 Task: Convert an audio file to OGG format for game development purposes.
Action: Mouse moved to (100, 14)
Screenshot: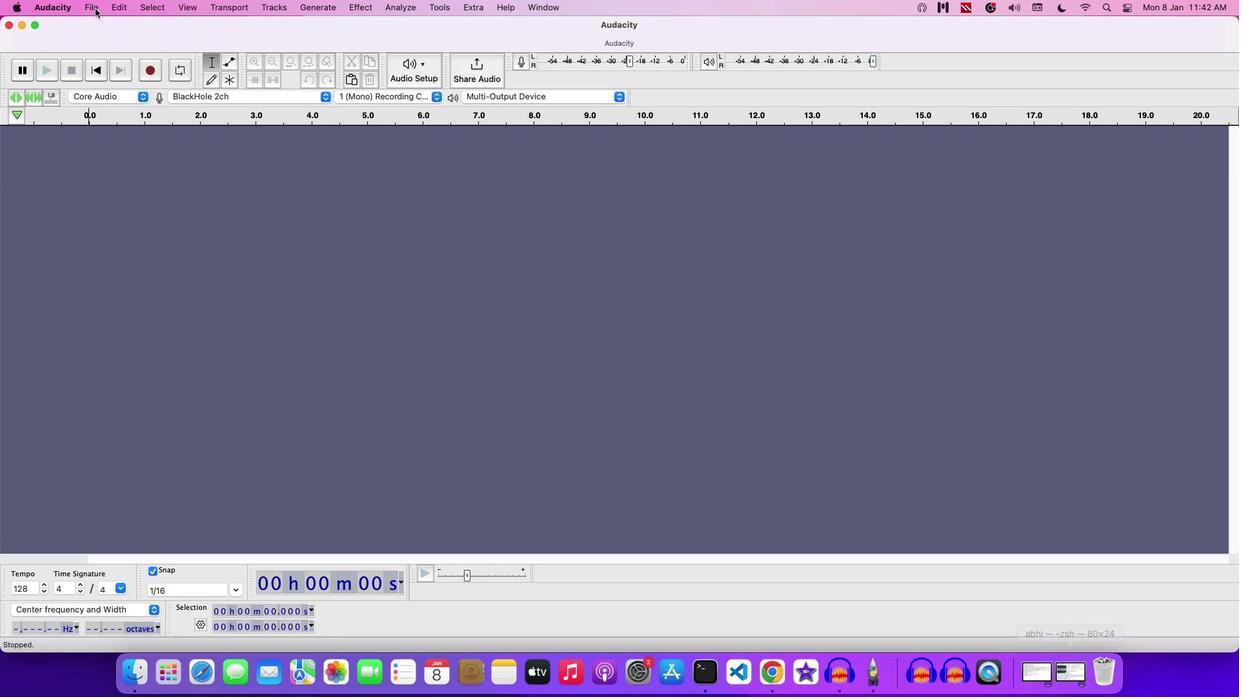 
Action: Mouse pressed left at (100, 14)
Screenshot: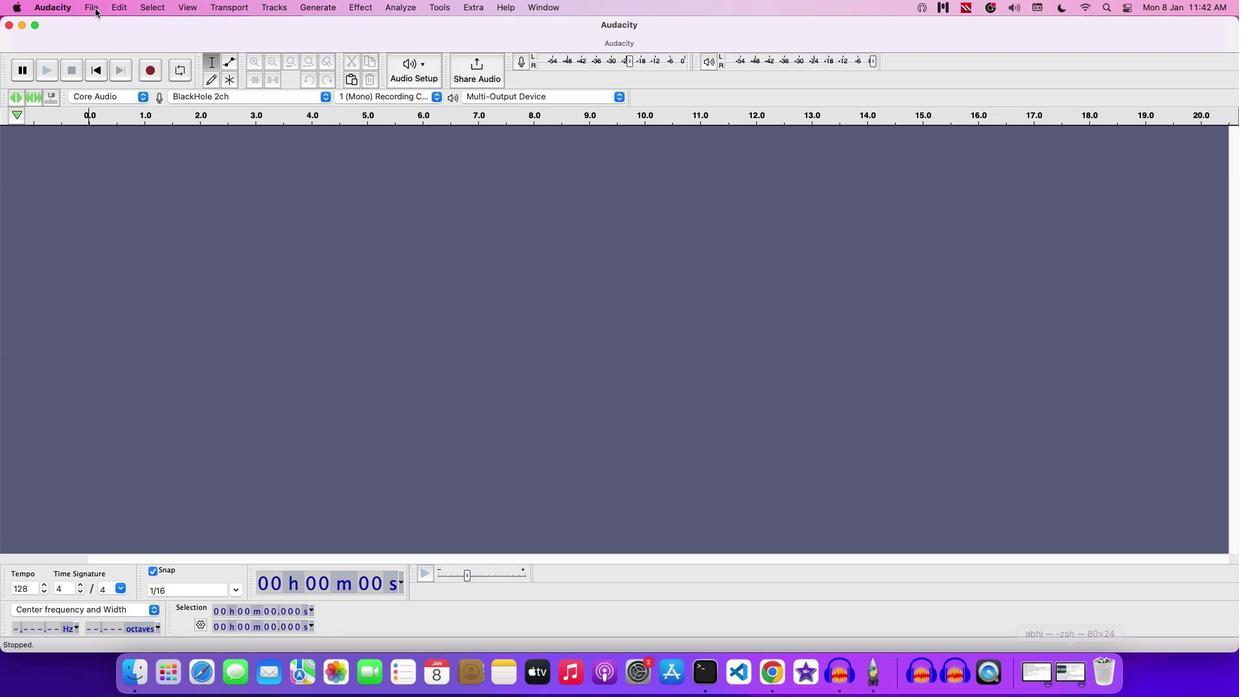 
Action: Mouse moved to (98, 43)
Screenshot: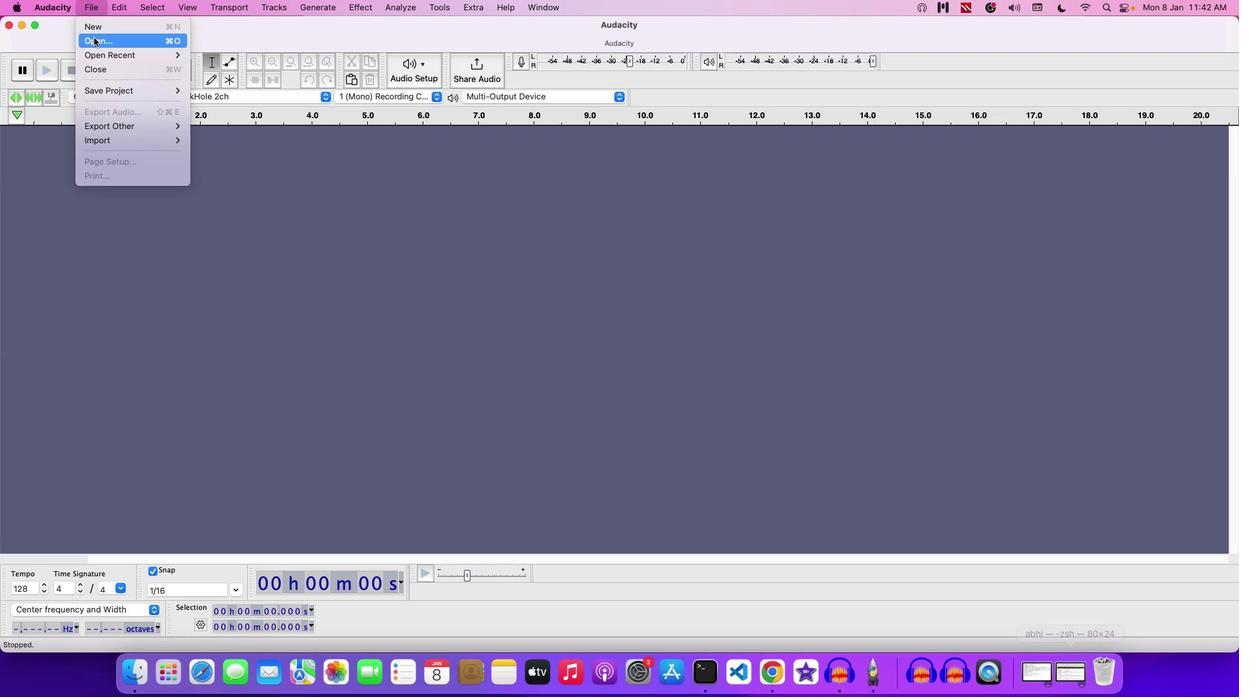 
Action: Mouse pressed left at (98, 43)
Screenshot: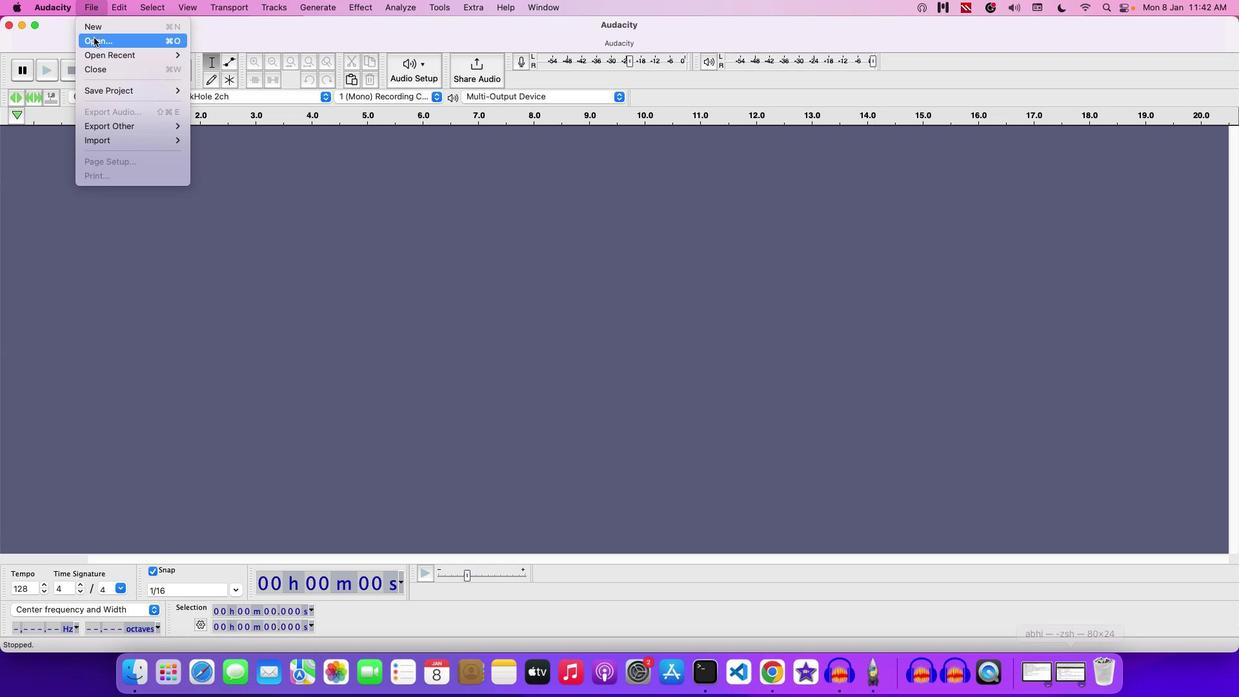 
Action: Mouse moved to (533, 238)
Screenshot: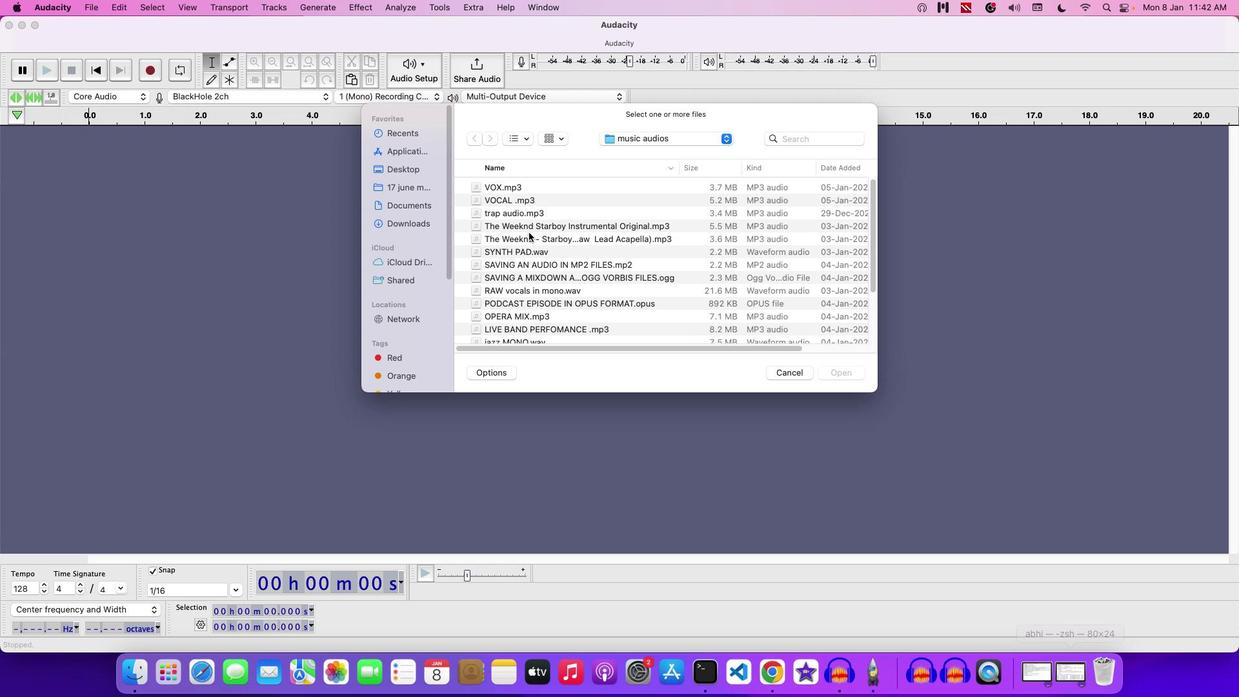 
Action: Mouse pressed left at (533, 238)
Screenshot: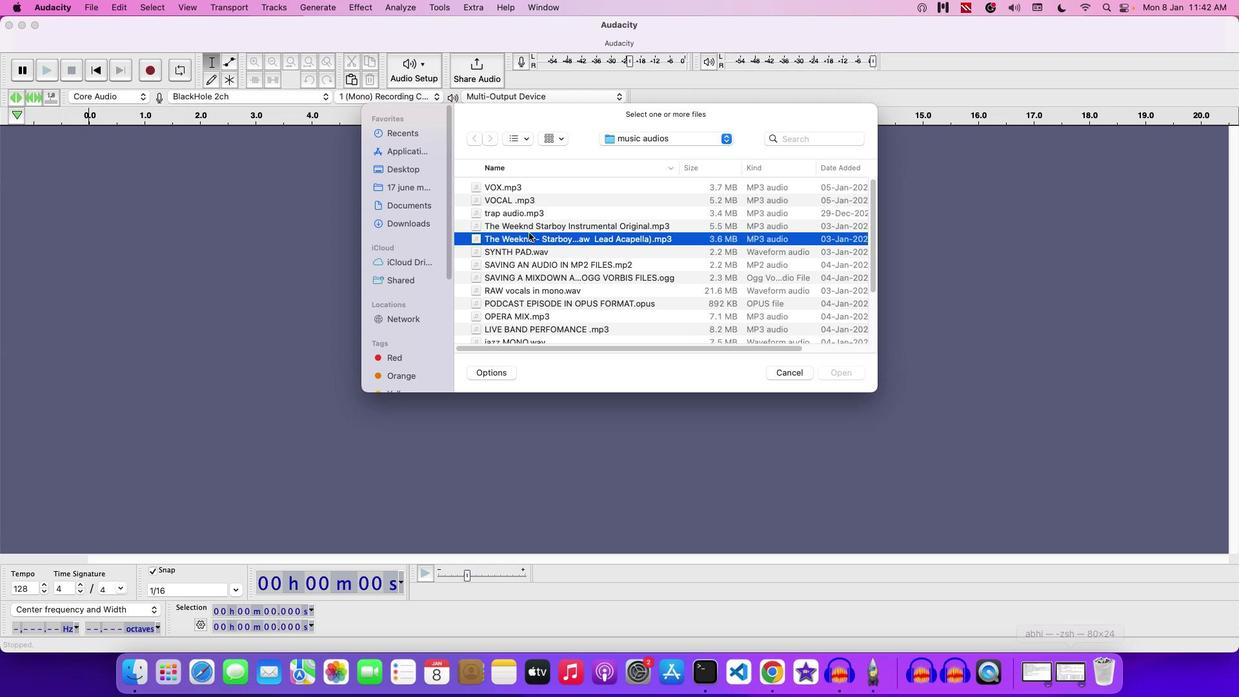 
Action: Mouse moved to (538, 232)
Screenshot: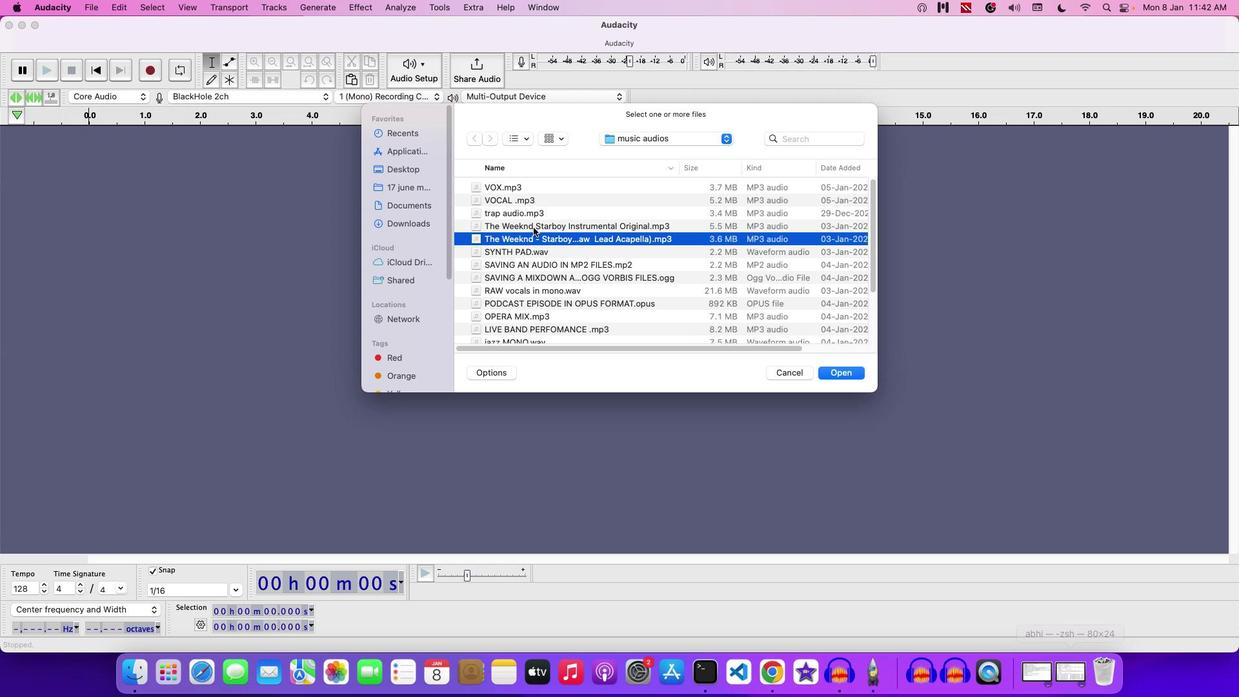 
Action: Mouse pressed left at (538, 232)
Screenshot: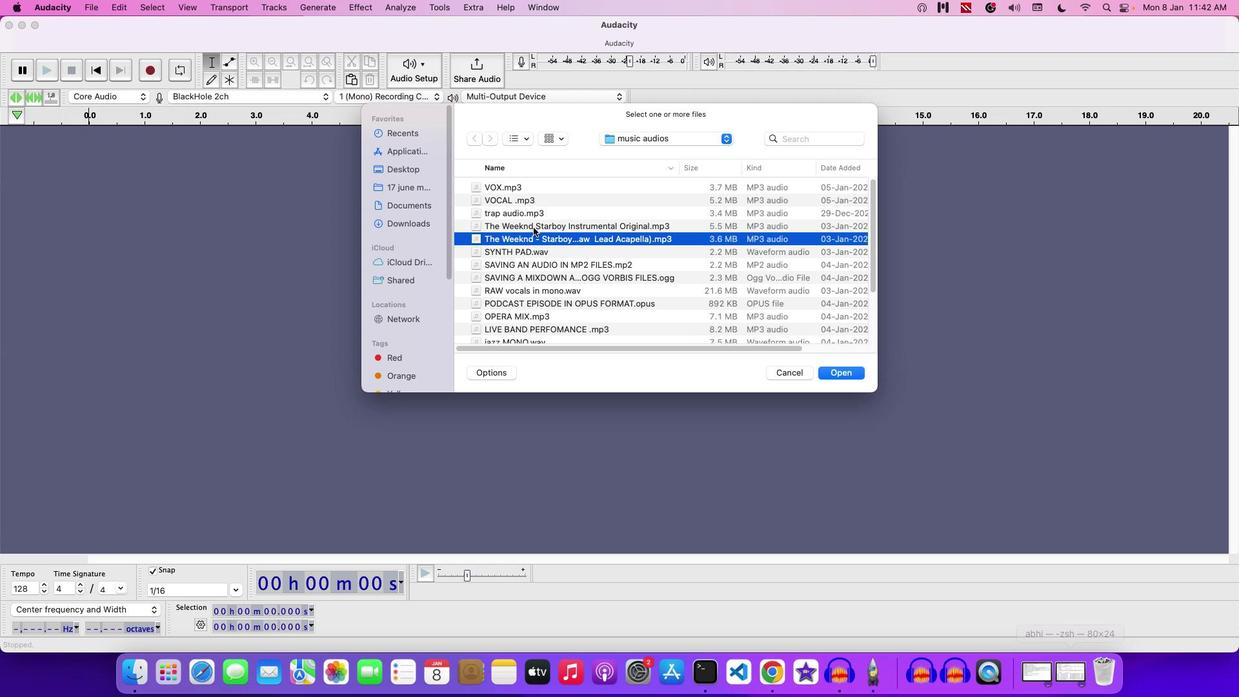 
Action: Mouse moved to (550, 231)
Screenshot: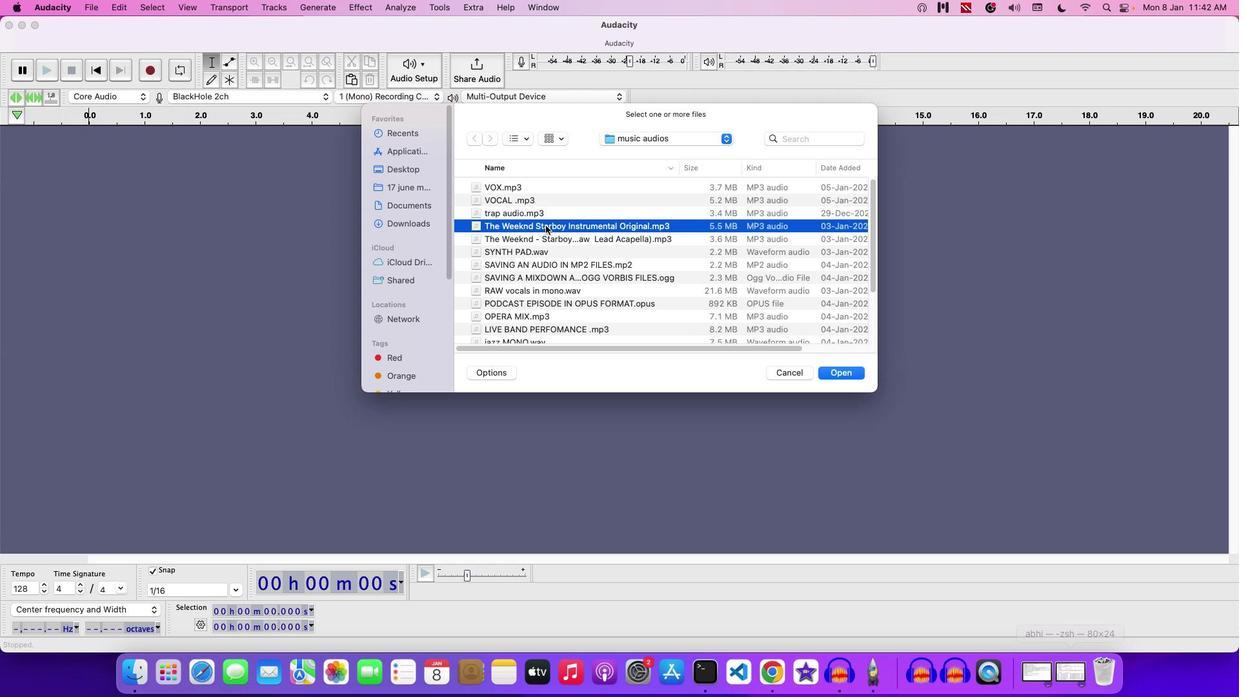 
Action: Mouse pressed left at (550, 231)
Screenshot: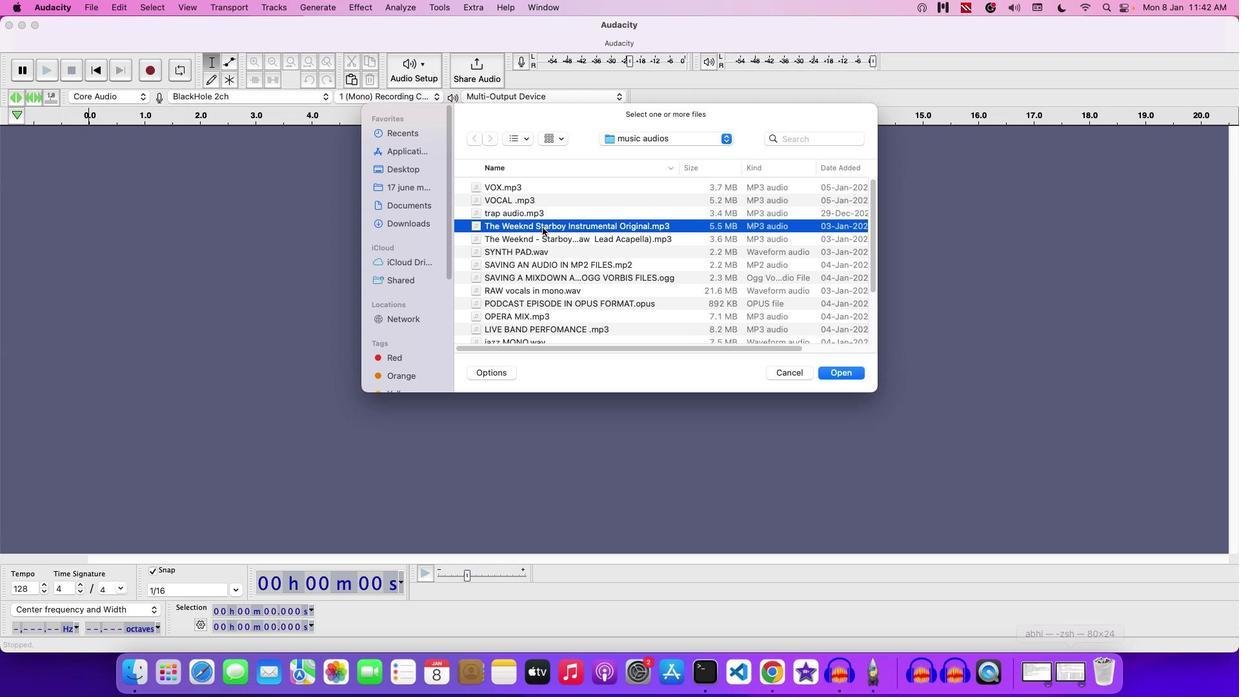 
Action: Mouse moved to (795, 377)
Screenshot: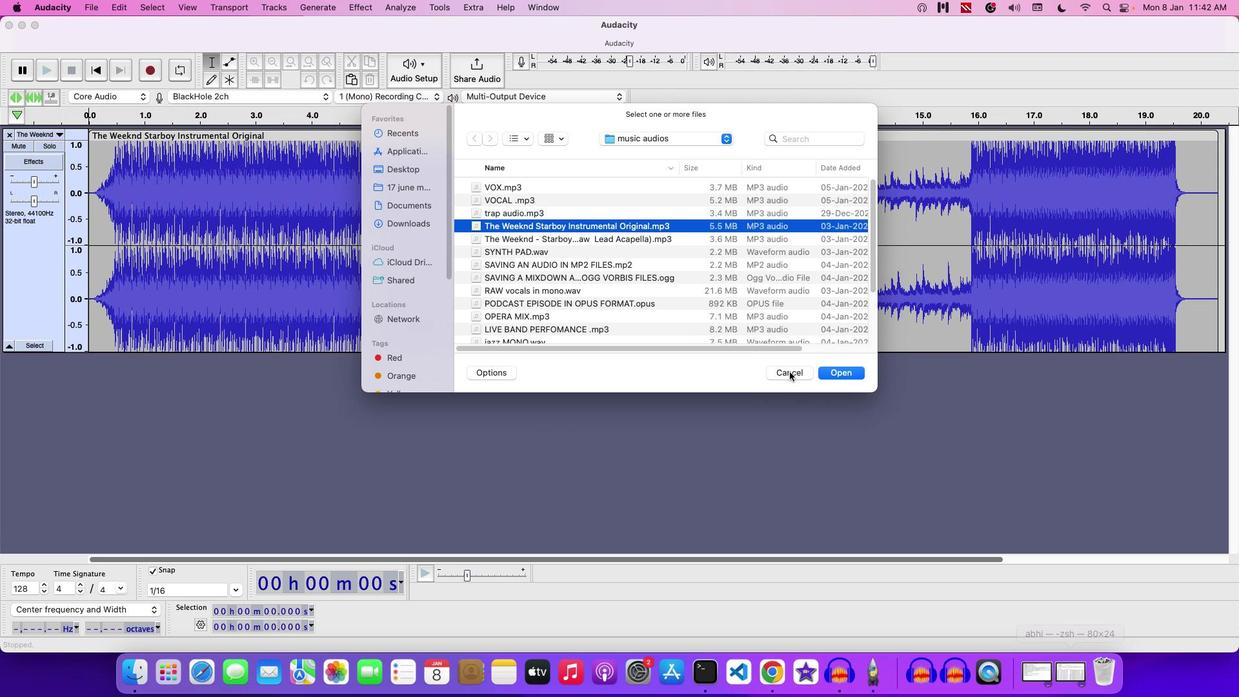 
Action: Mouse pressed left at (795, 377)
Screenshot: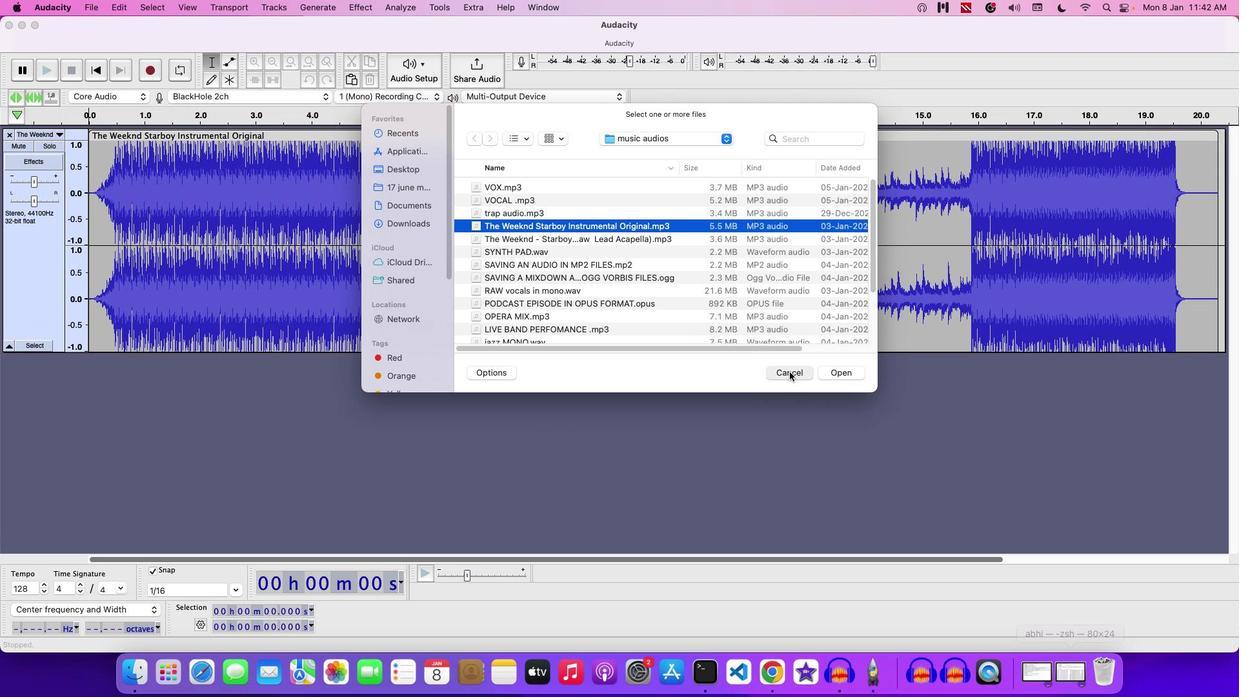 
Action: Mouse moved to (101, 16)
Screenshot: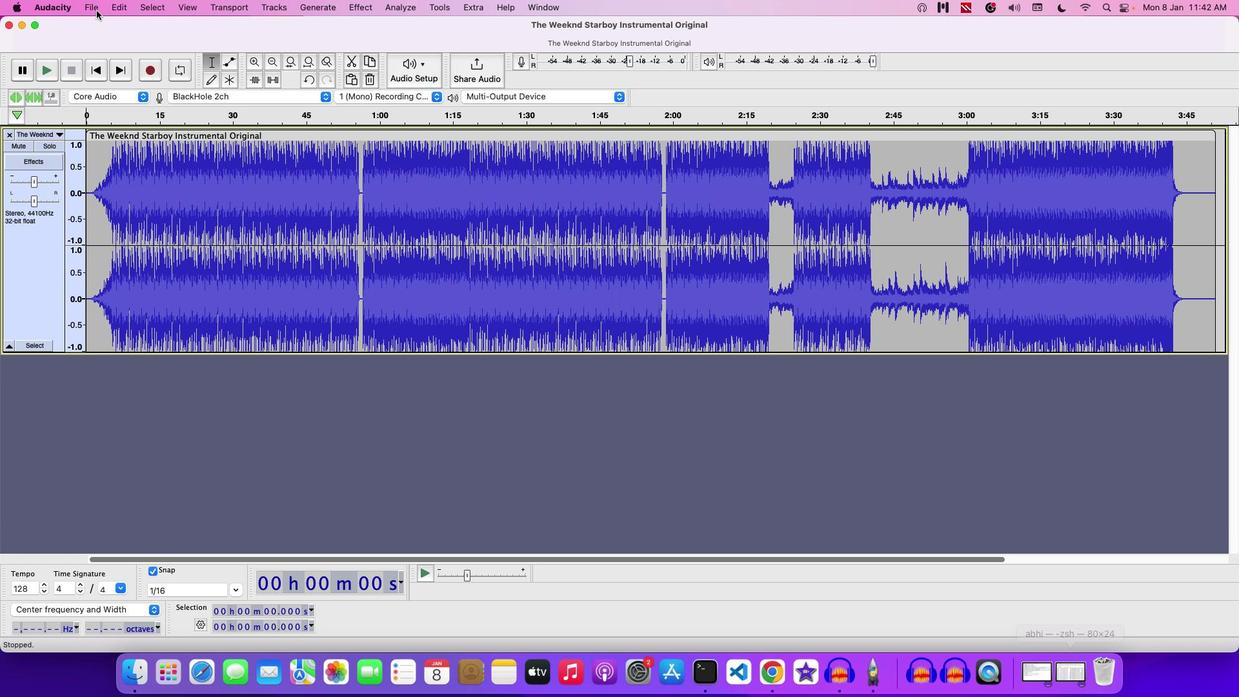 
Action: Mouse pressed left at (101, 16)
Screenshot: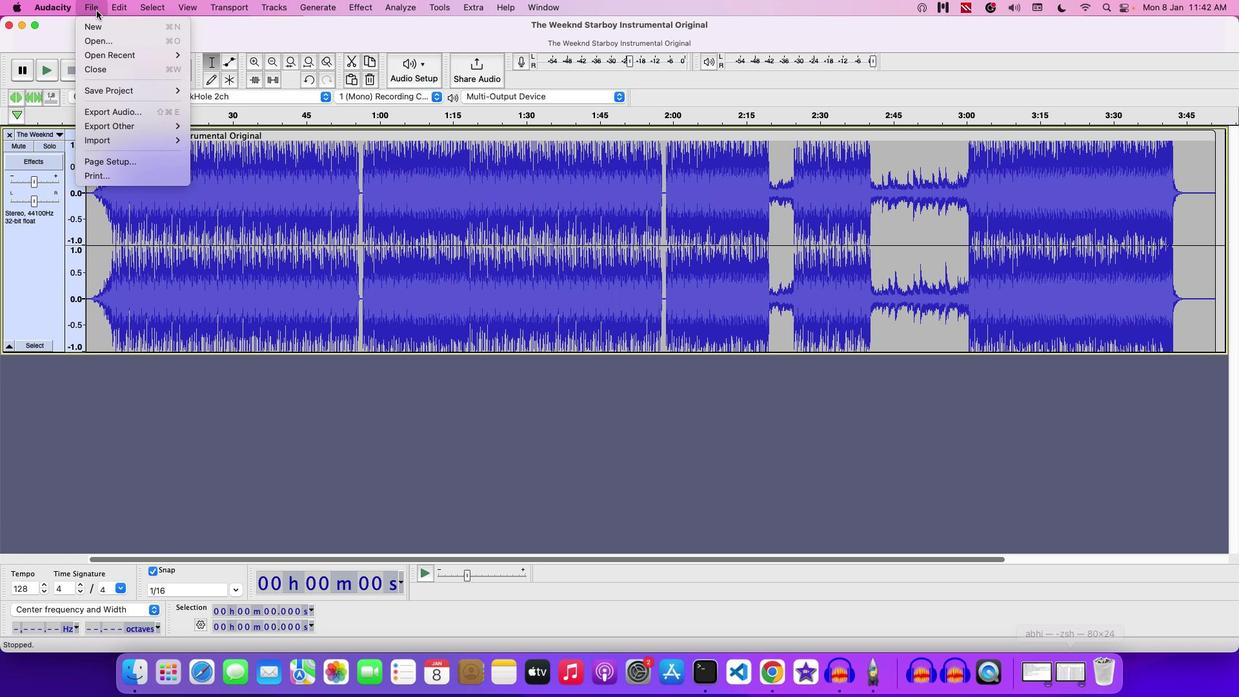 
Action: Mouse moved to (113, 117)
Screenshot: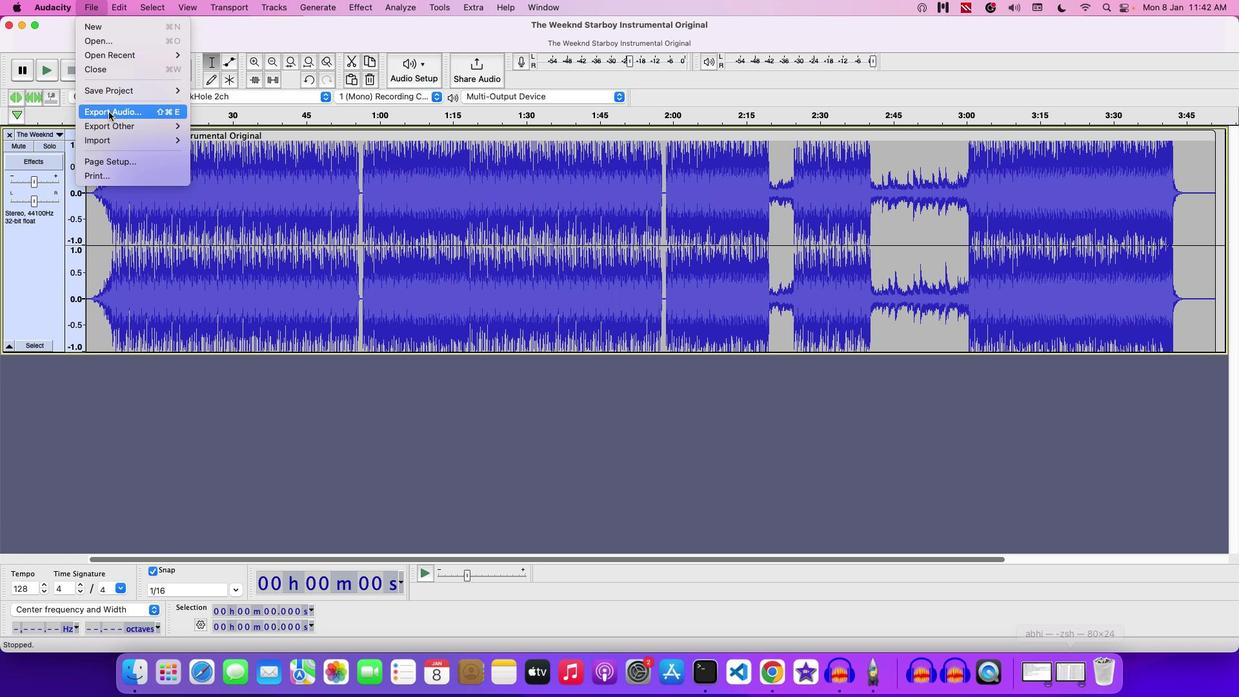 
Action: Mouse pressed left at (113, 117)
Screenshot: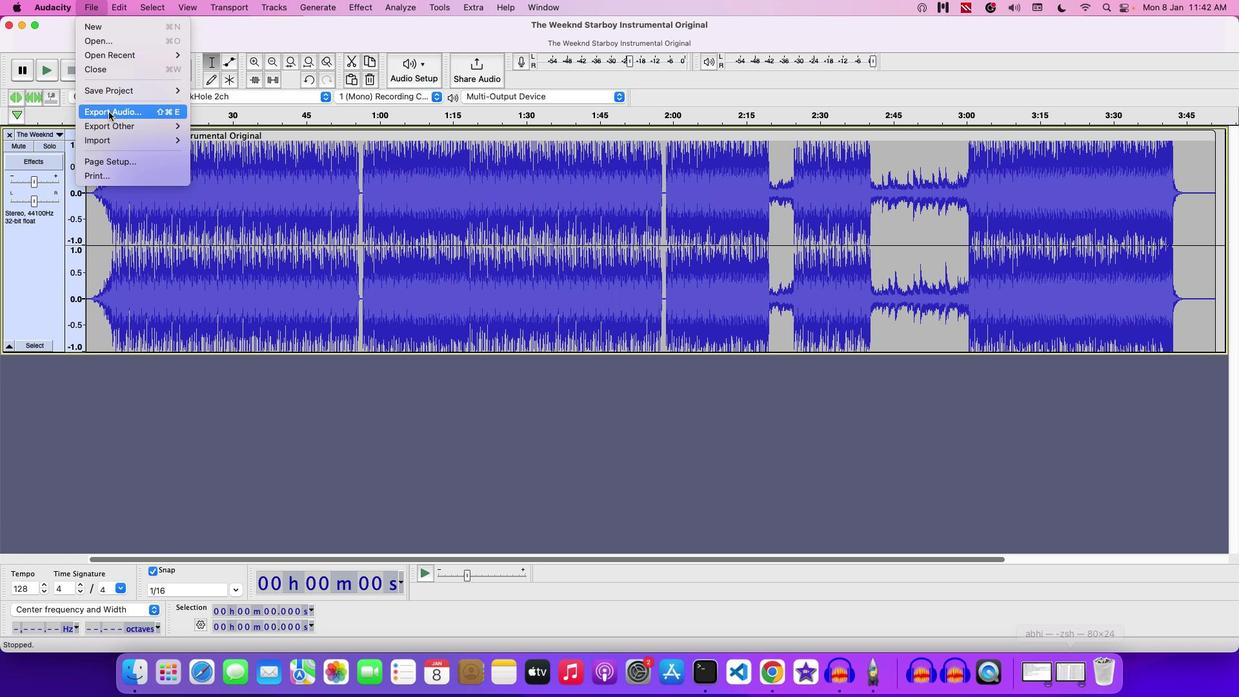 
Action: Mouse moved to (484, 235)
Screenshot: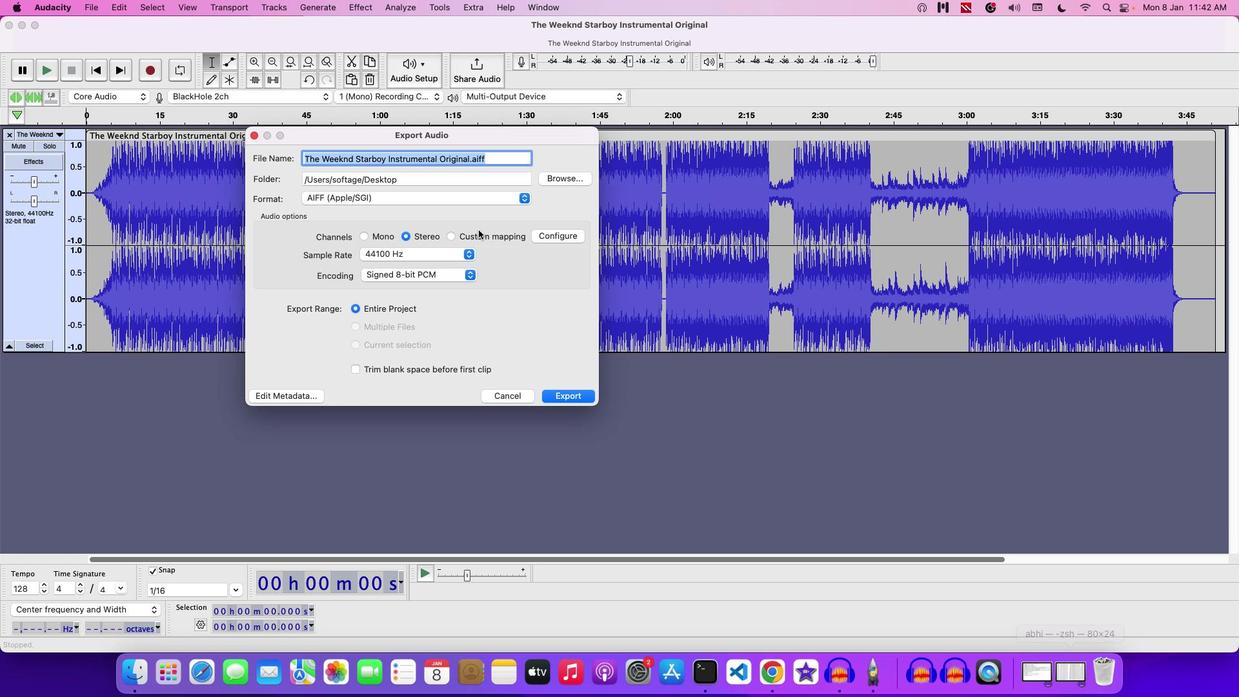 
Action: Key pressed Key.backspace'C''O''N''V''E''R''T''I''N''G'Key.space'A''N'Key.space'A''U''D''I''P'Key.spaceKey.backspaceKey.backspace'O'Key.space'F''I''L''E'Key.space'T''O'Key.space'O''G''G'
Screenshot: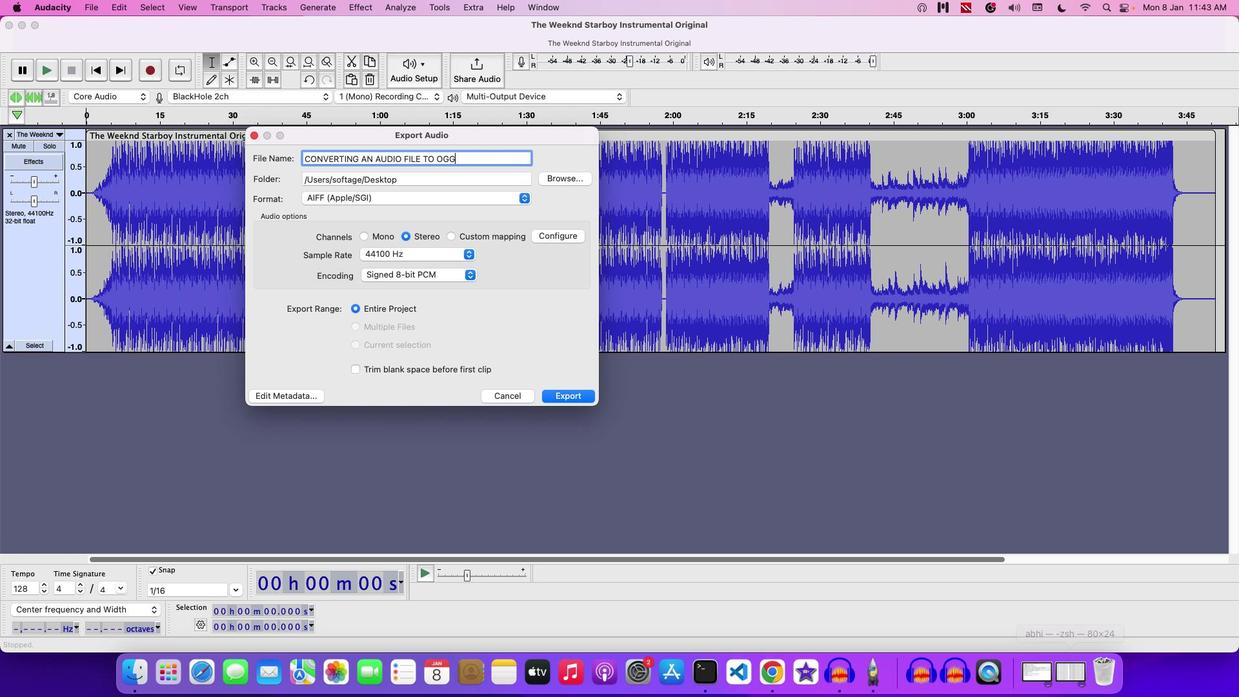 
Action: Mouse moved to (501, 211)
Screenshot: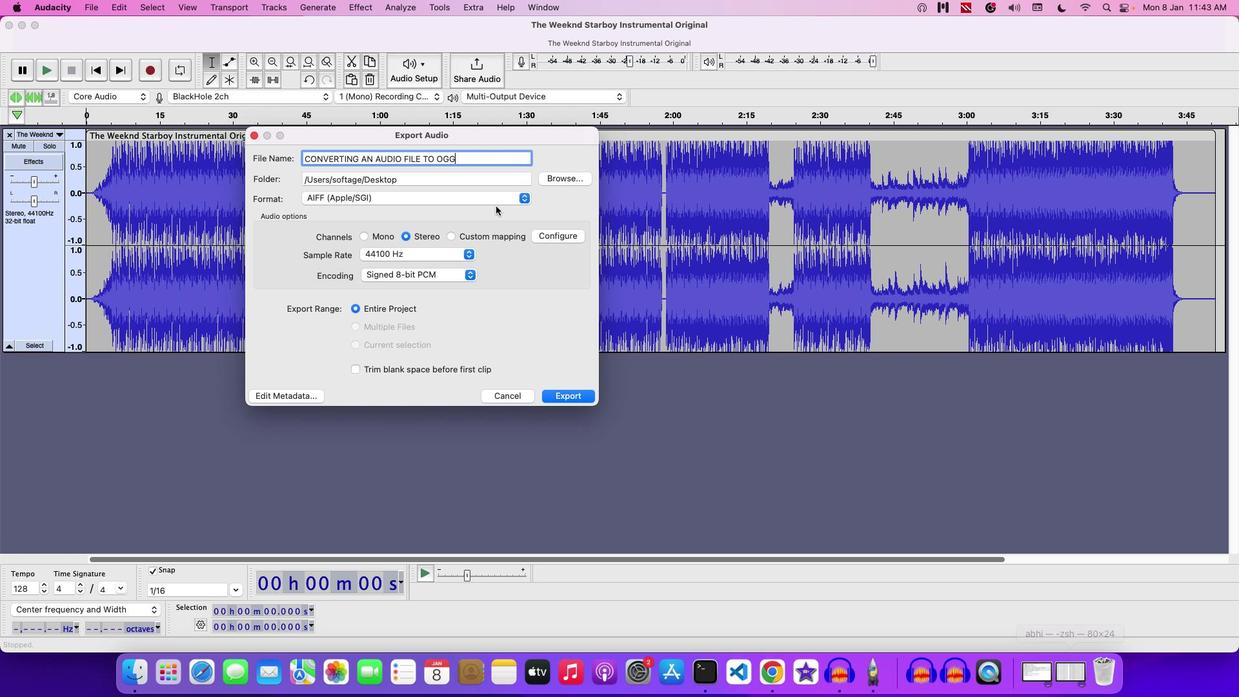 
Action: Mouse pressed left at (501, 211)
Screenshot: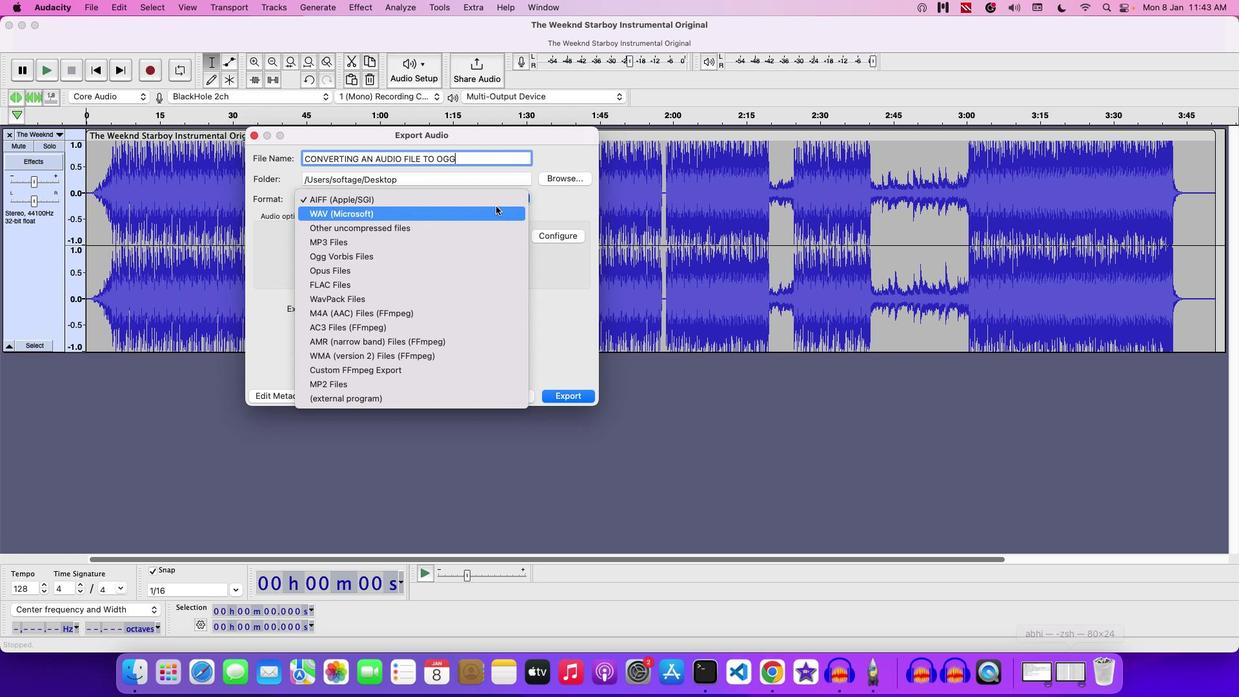 
Action: Mouse moved to (446, 259)
Screenshot: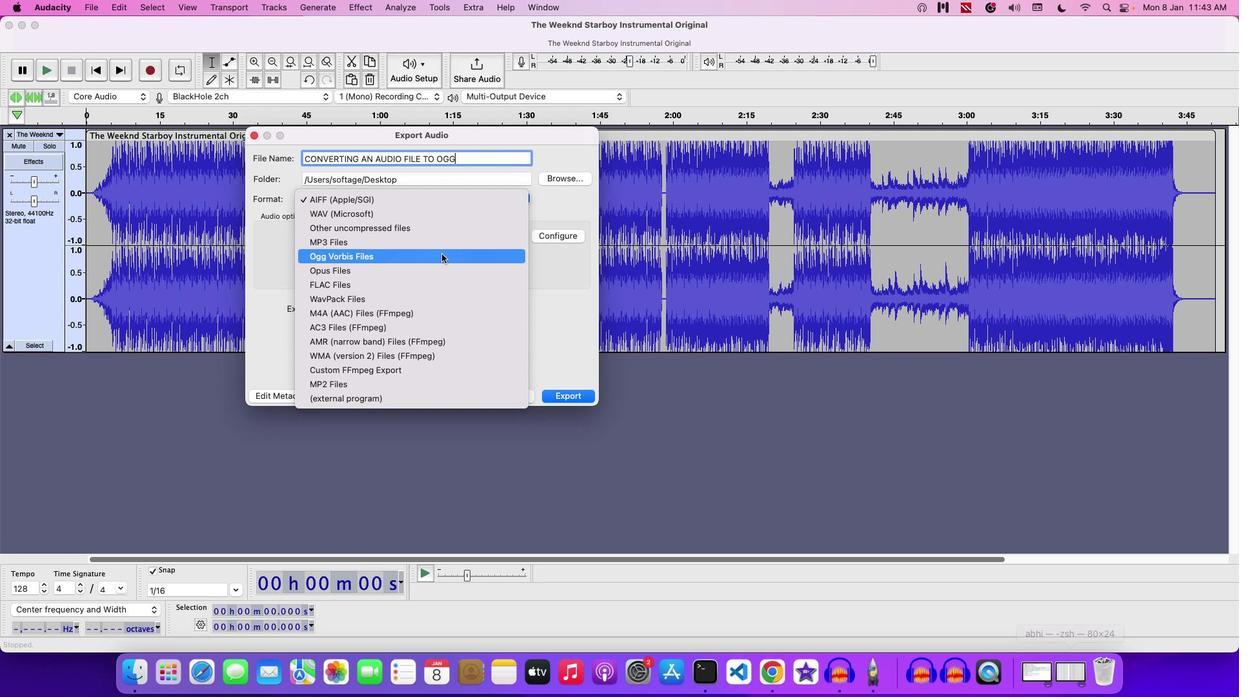 
Action: Mouse pressed left at (446, 259)
Screenshot: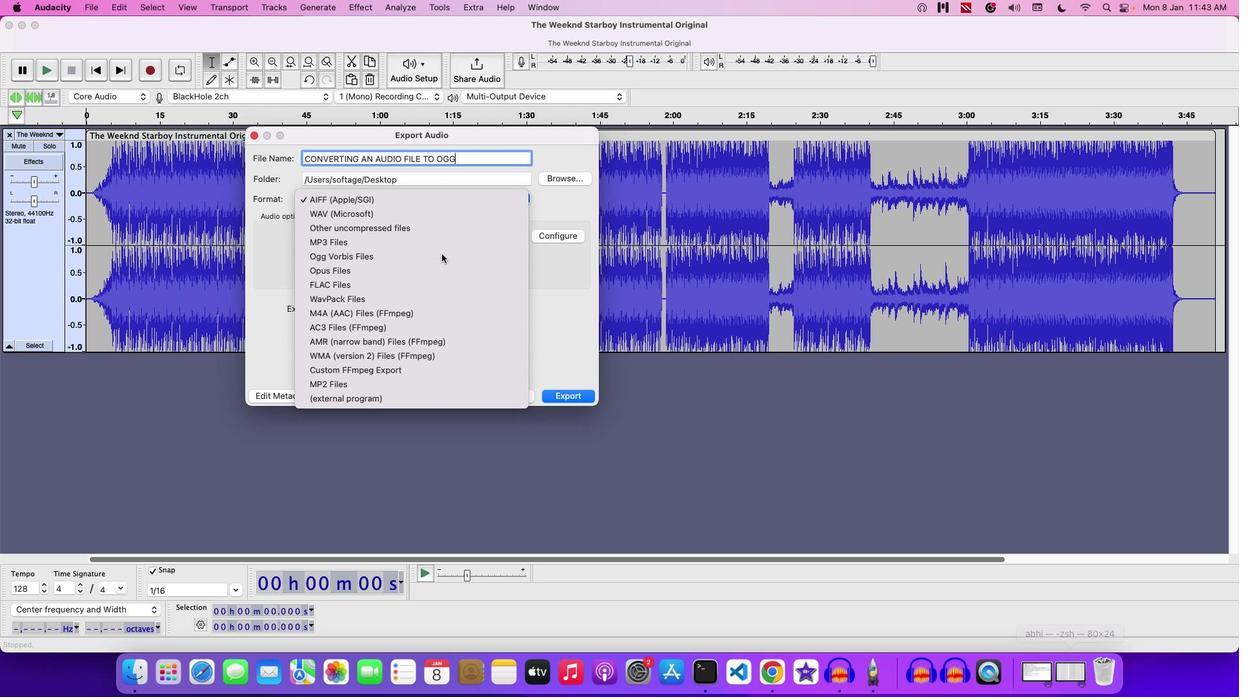 
Action: Mouse moved to (568, 413)
Screenshot: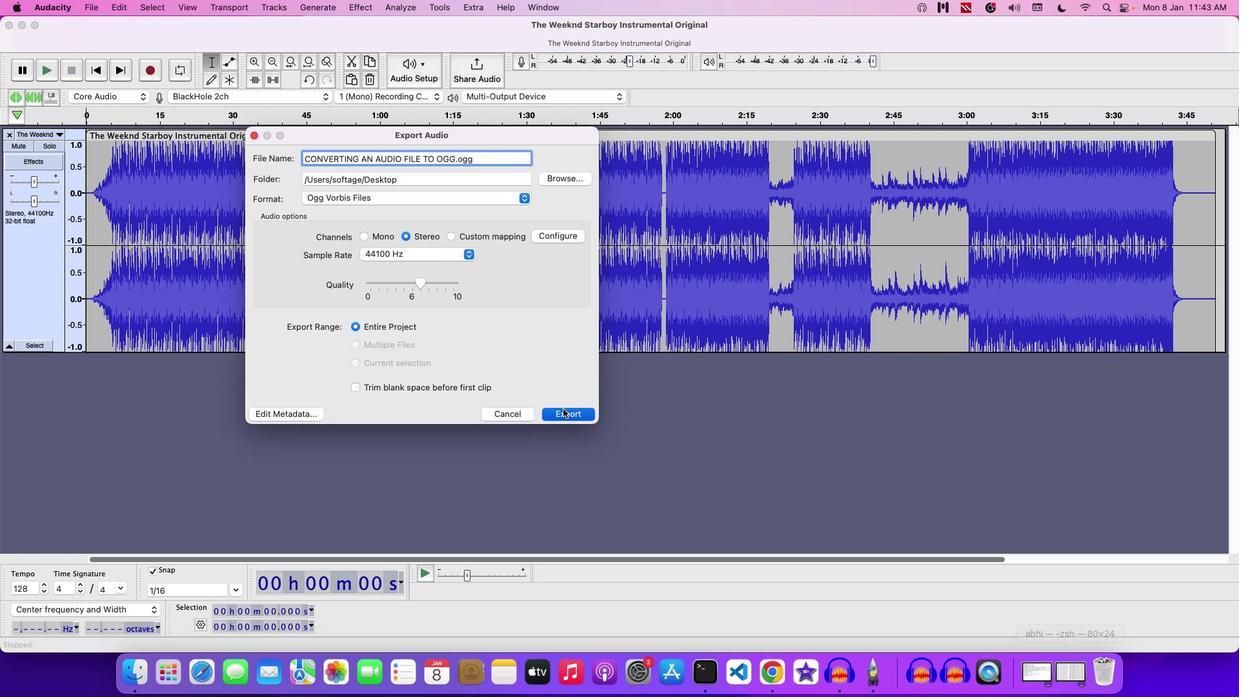 
Action: Mouse pressed left at (568, 413)
Screenshot: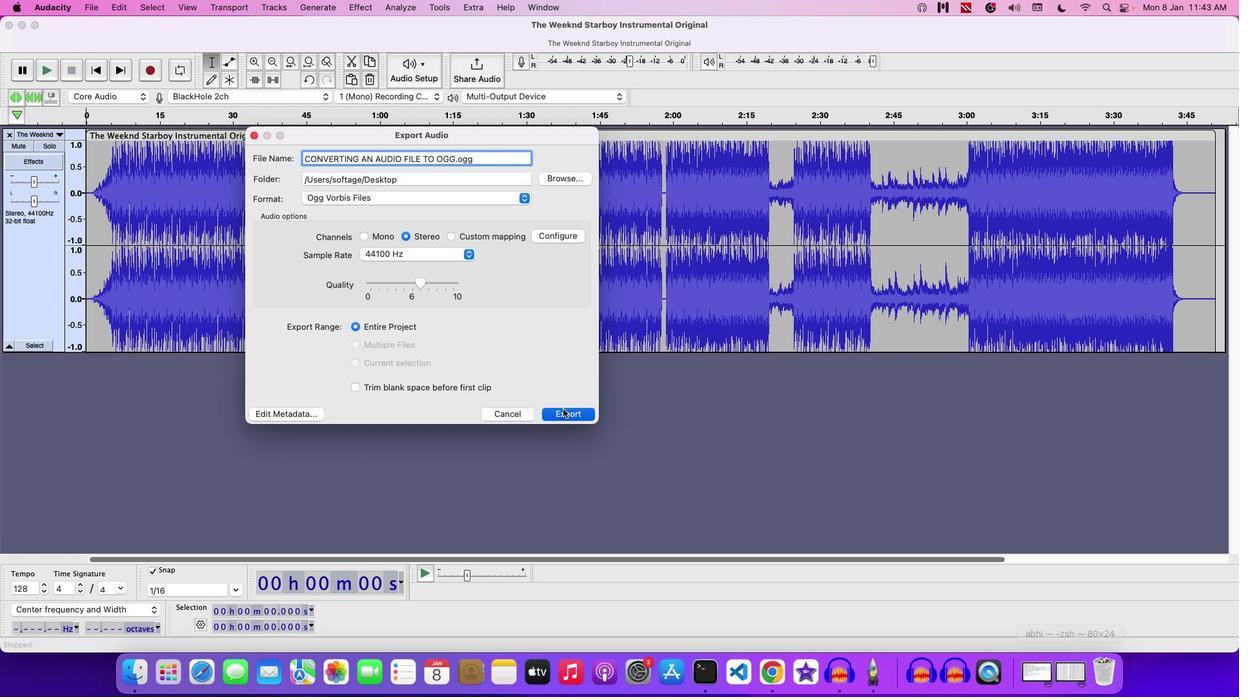 
Action: Mouse moved to (105, 5)
Screenshot: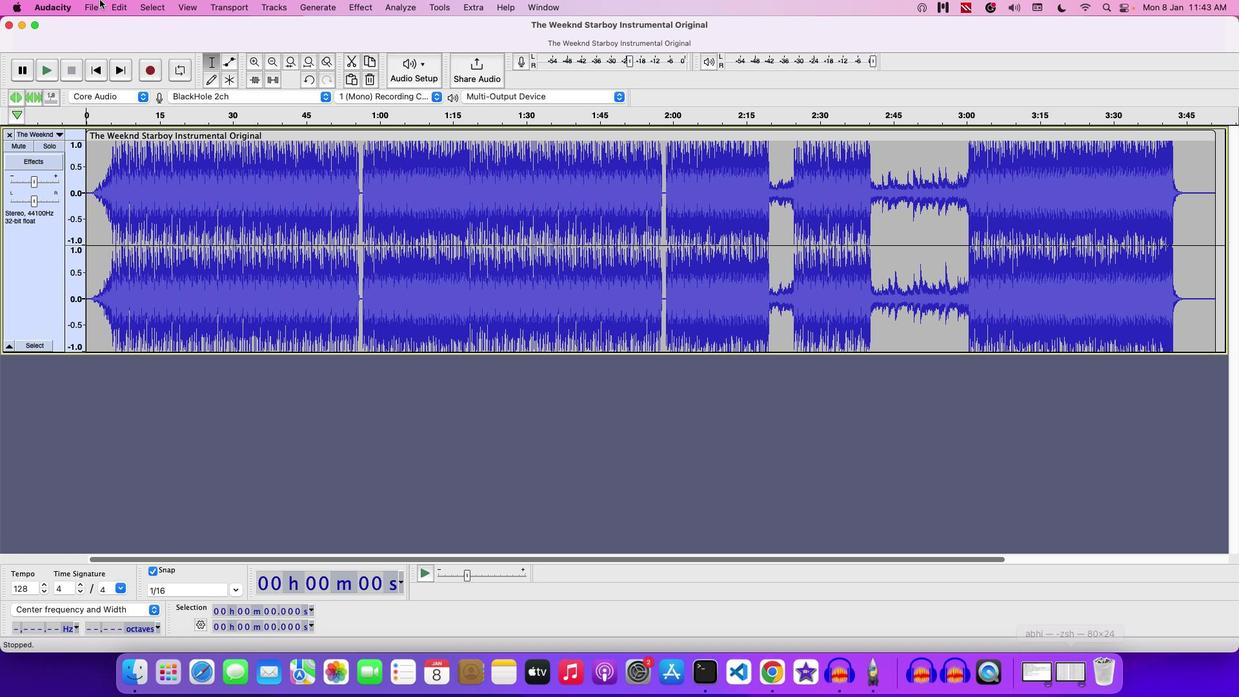 
Action: Mouse pressed left at (105, 5)
Screenshot: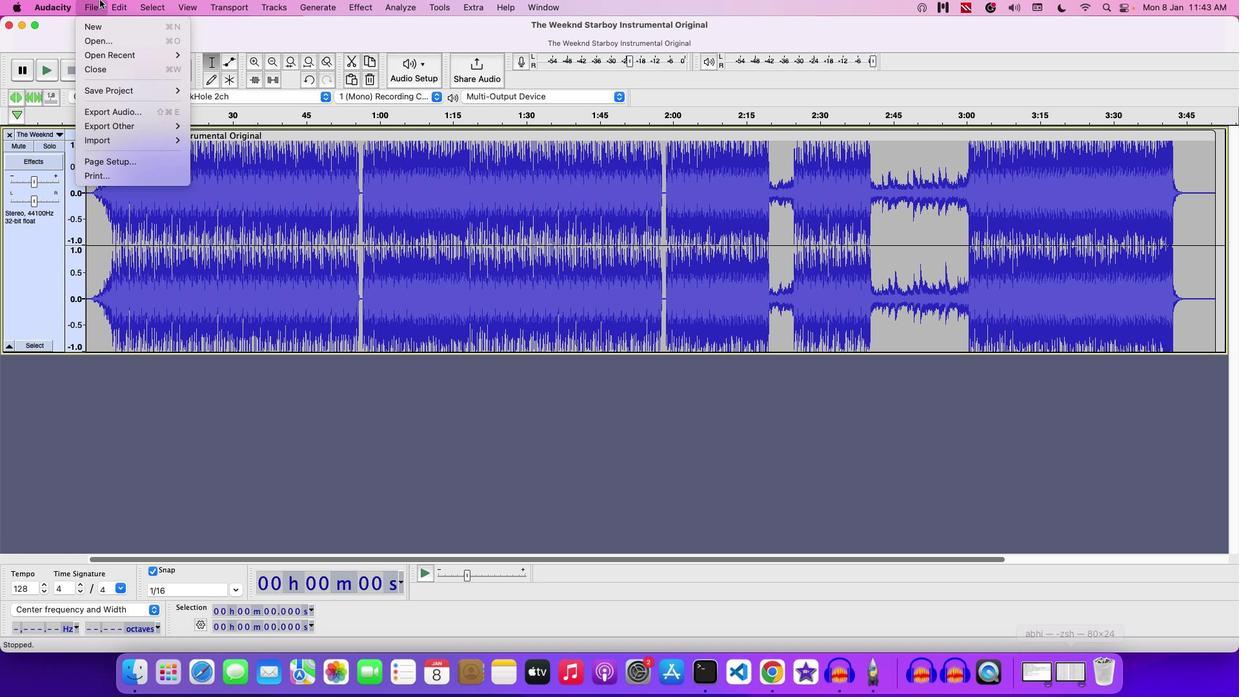 
Action: Mouse moved to (108, 91)
Screenshot: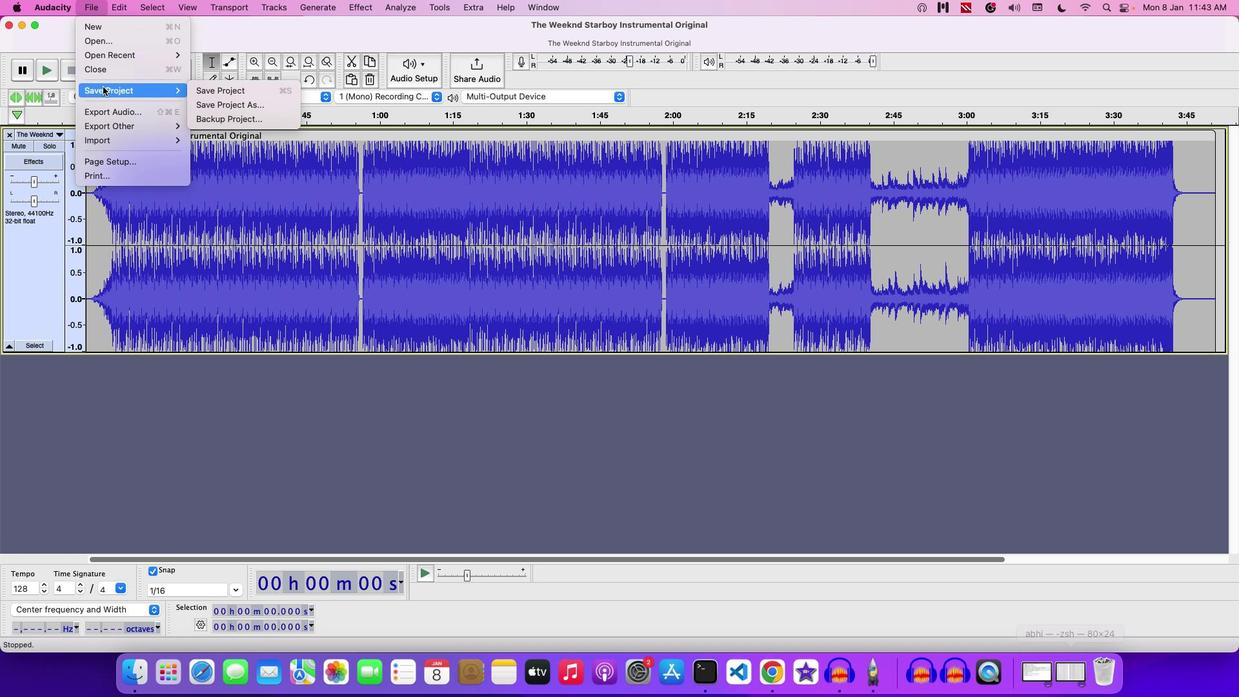 
Action: Mouse pressed left at (108, 91)
Screenshot: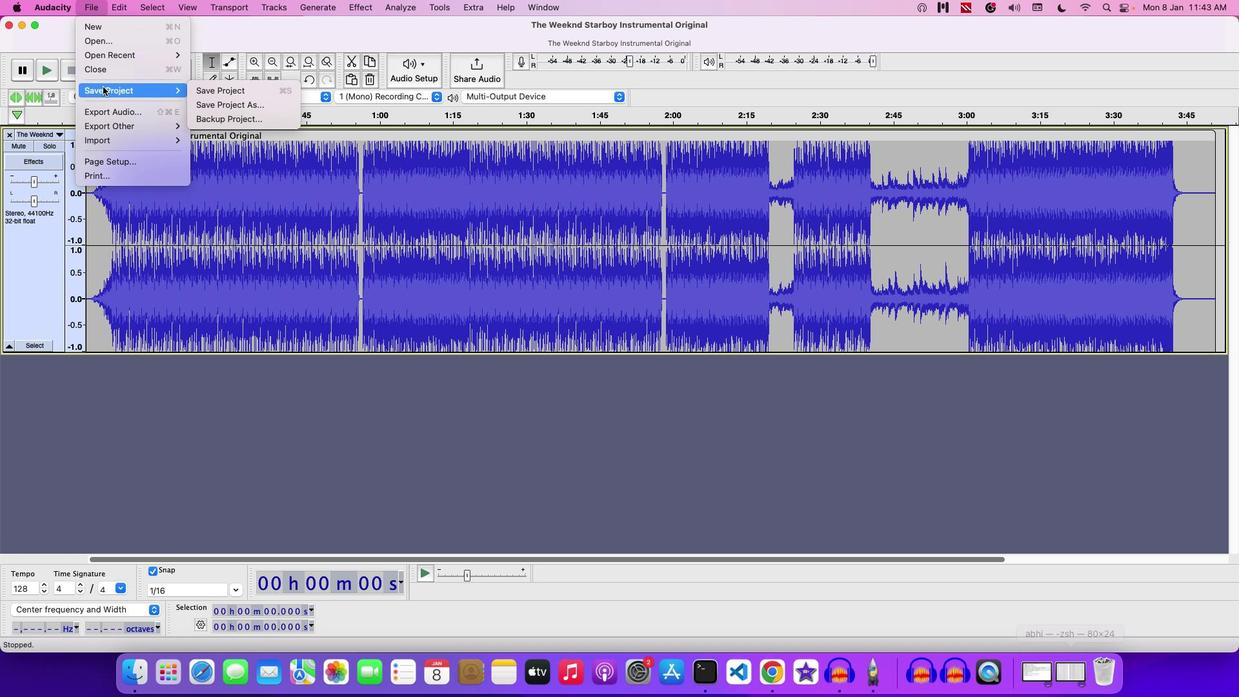 
Action: Mouse moved to (245, 92)
Screenshot: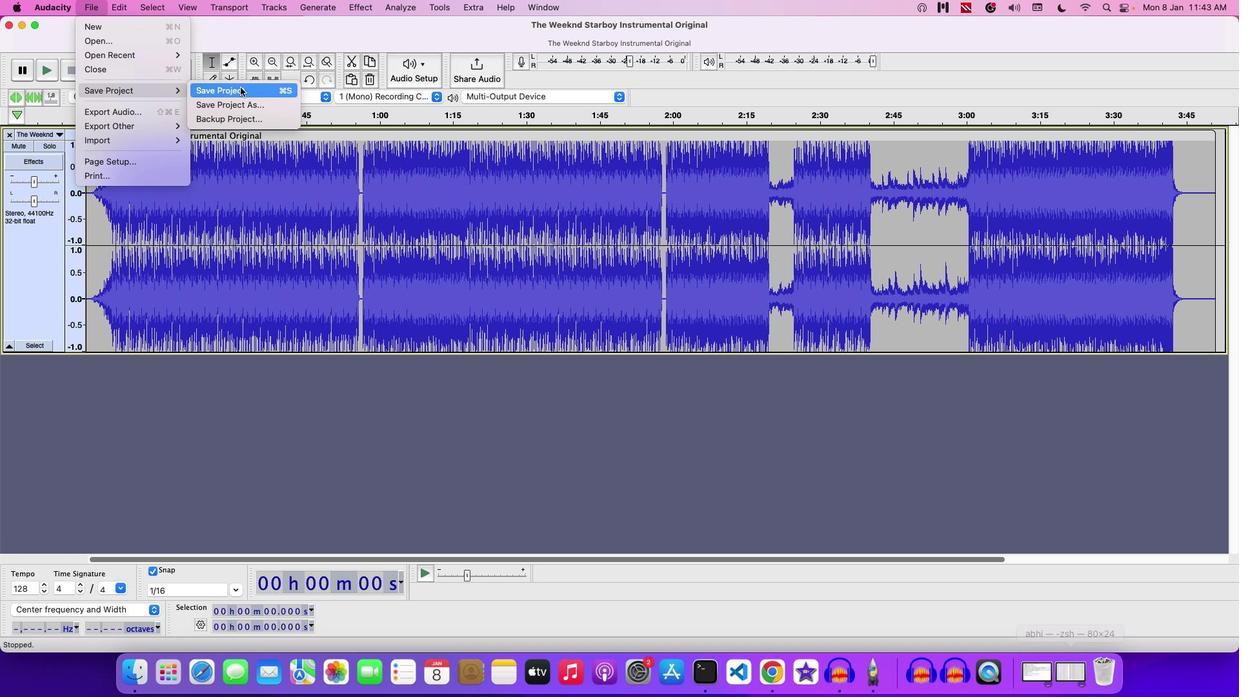 
Action: Mouse pressed left at (245, 92)
Screenshot: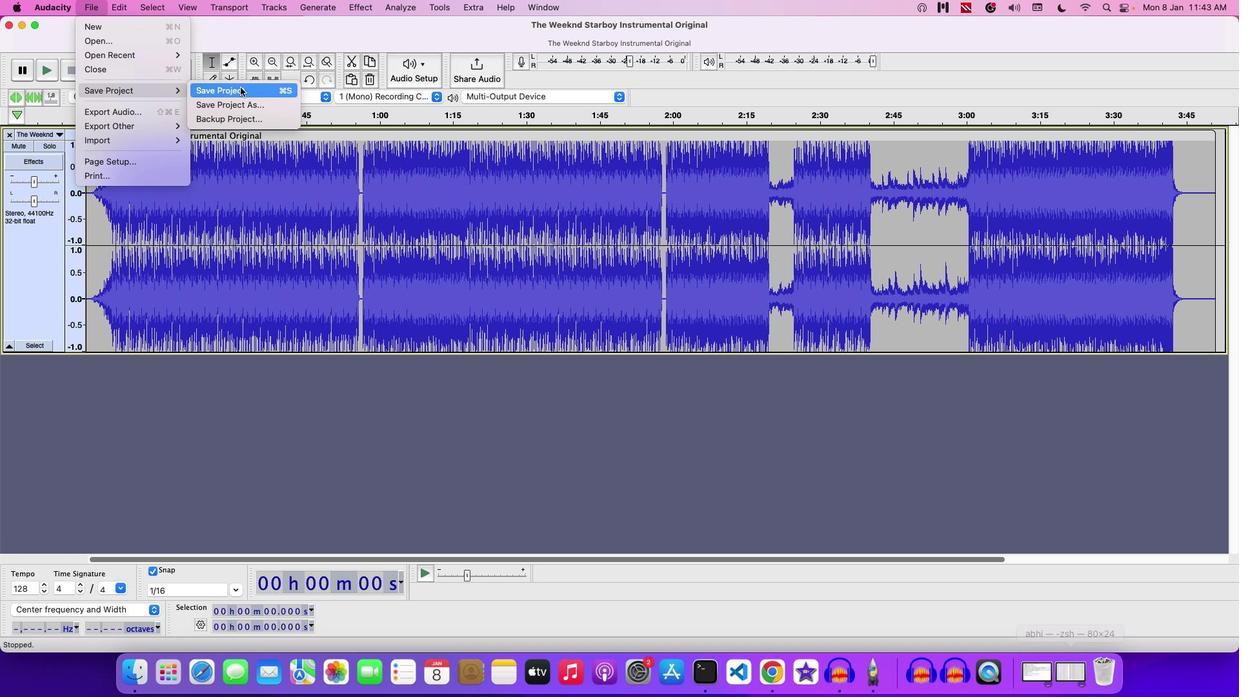 
Action: Key pressed Key.backspace'C''O''N''V''E''R''T''I''N''G'Key.space'A''N'Key.space'A''U''D''I''O'Key.space'F''I''L''E'Key.space'I''N'Key.space'O''G''G'
Screenshot: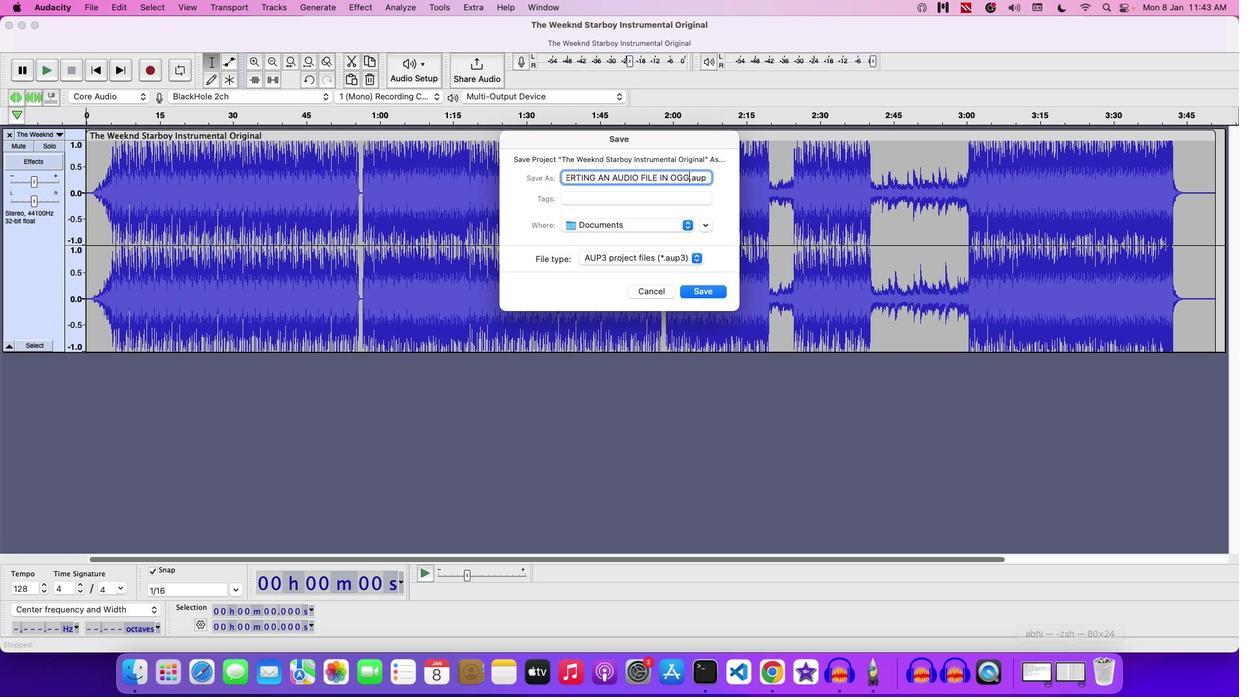 
Action: Mouse moved to (676, 283)
Screenshot: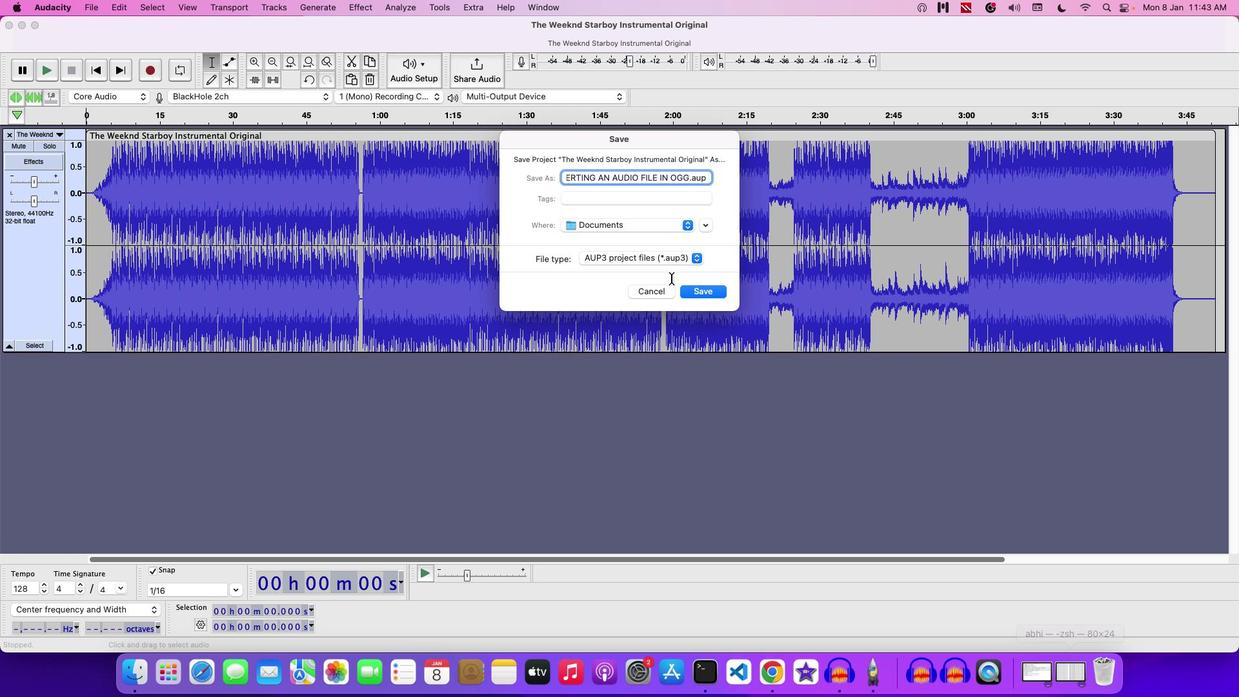 
Action: Key pressed Key.space'1'
Screenshot: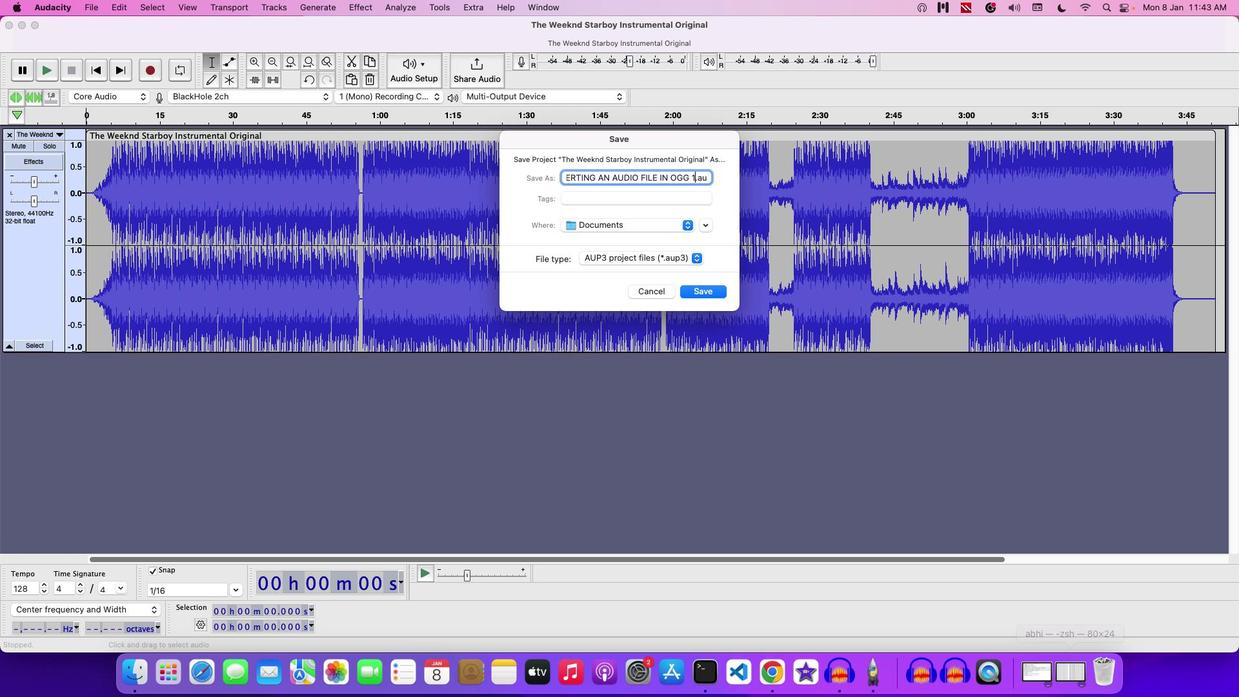 
Action: Mouse moved to (719, 289)
Screenshot: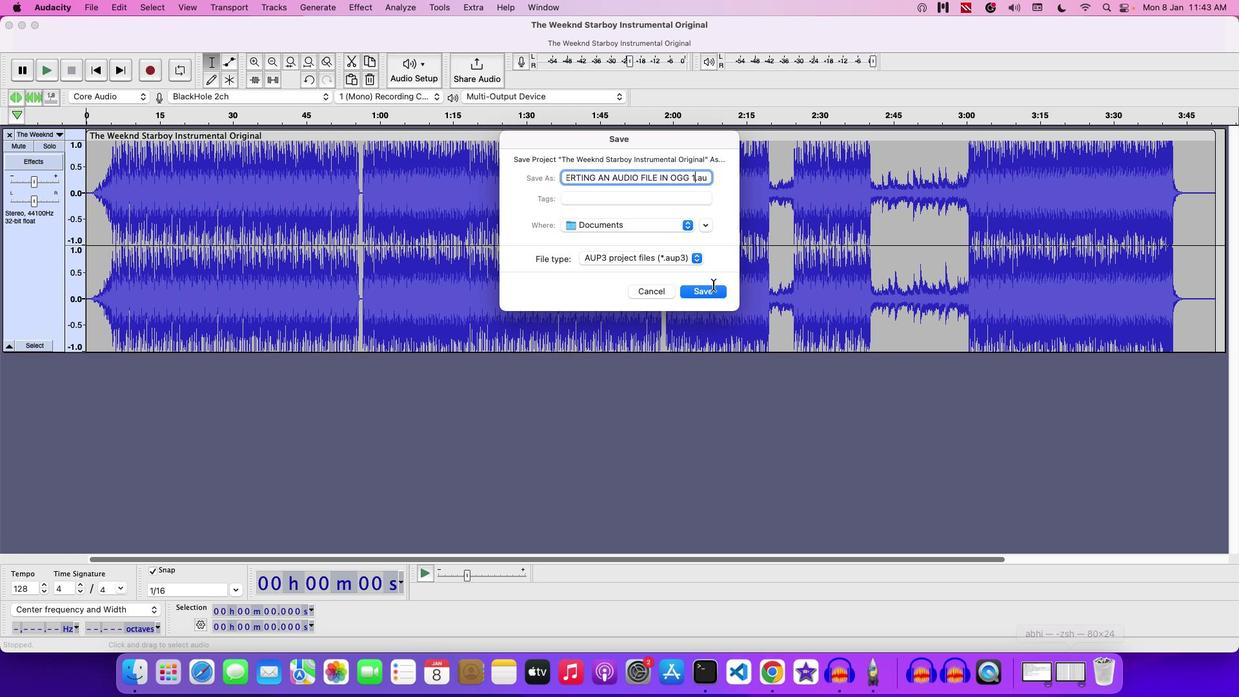 
Action: Mouse pressed left at (719, 289)
Screenshot: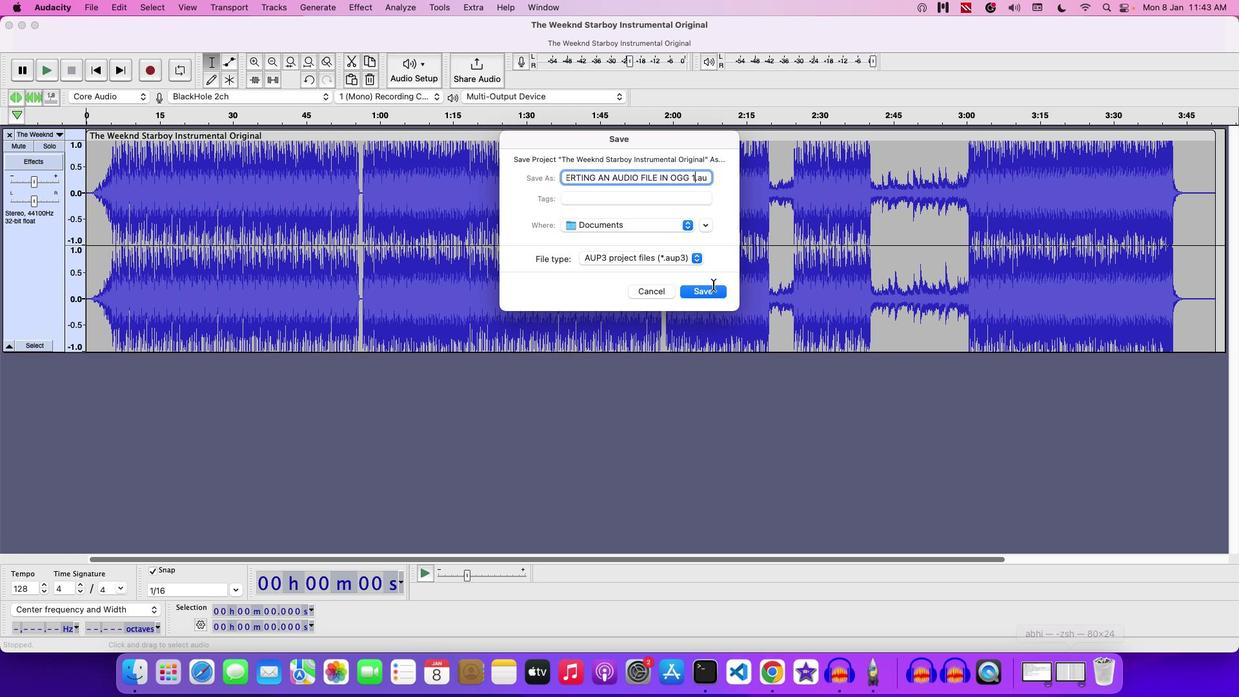 
Action: Mouse moved to (717, 296)
Screenshot: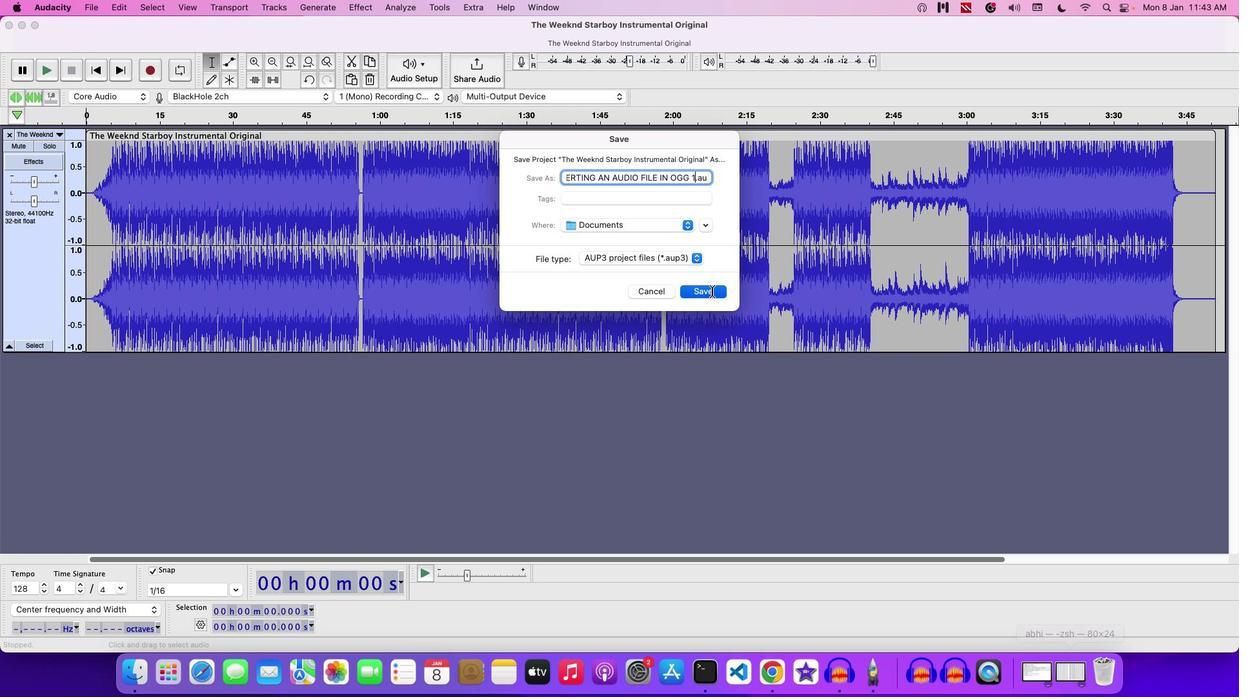 
Action: Mouse pressed left at (717, 296)
Screenshot: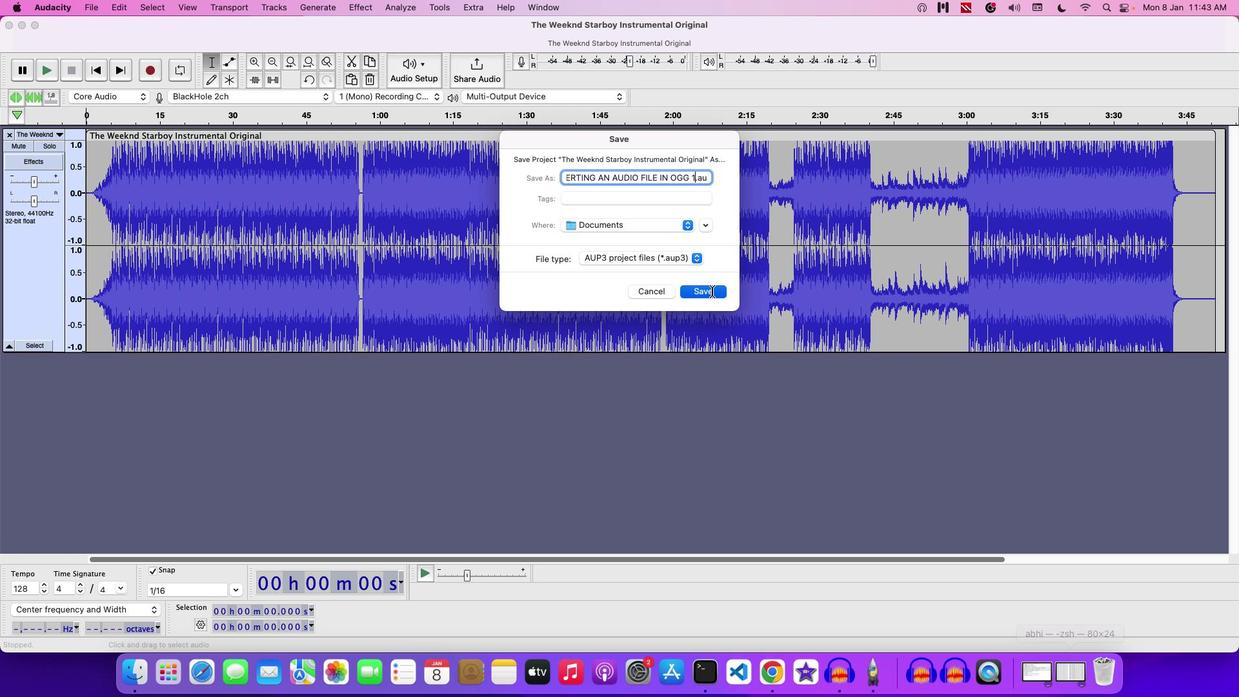 
